 Task: Open Card Card0000000029 in Board Board0000000008 in Workspace WS0000000003 in Trello. Add Member Ayush98111@gmail.com to Card Card0000000029 in Board Board0000000008 in Workspace WS0000000003 in Trello. Add Purple Label titled Label0000000029 to Card Card0000000029 in Board Board0000000008 in Workspace WS0000000003 in Trello. Add Checklist CL0000000029 to Card Card0000000029 in Board Board0000000008 in Workspace WS0000000003 in Trello. Add Dates with Start Date as Aug 01 2023 and Due Date as Aug 31 2023 to Card Card0000000029 in Board Board0000000008 in Workspace WS0000000003 in Trello
Action: Mouse moved to (464, 28)
Screenshot: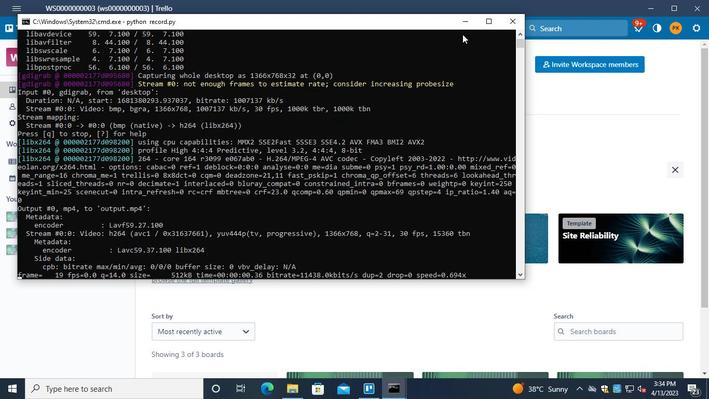
Action: Mouse pressed left at (464, 28)
Screenshot: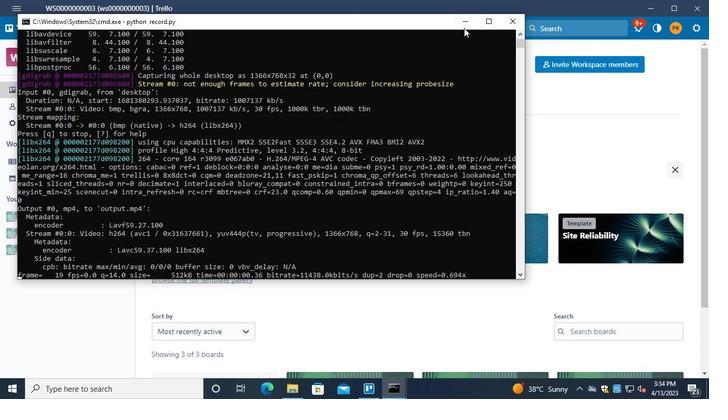 
Action: Mouse moved to (61, 229)
Screenshot: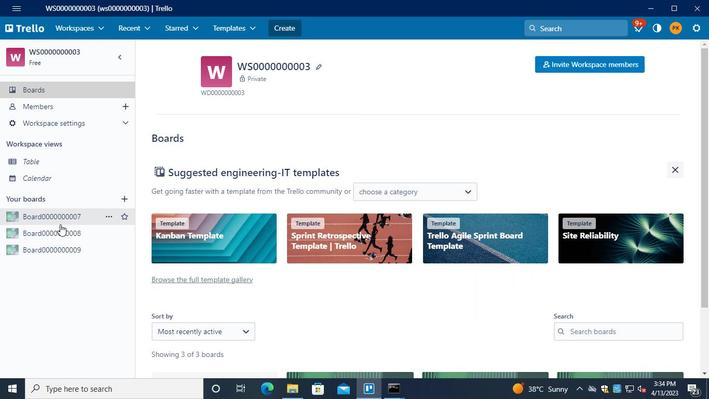 
Action: Mouse pressed left at (61, 229)
Screenshot: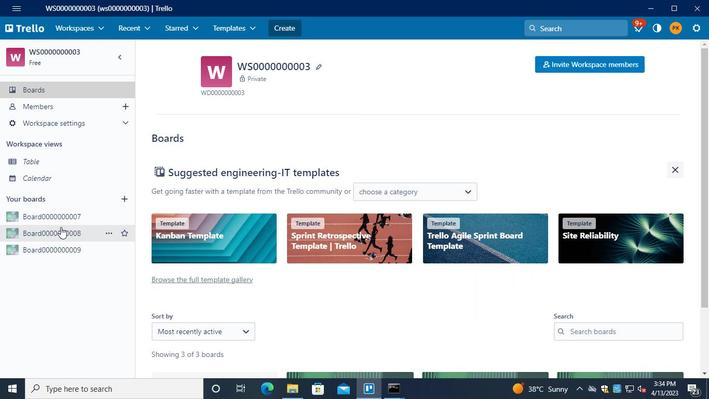 
Action: Mouse moved to (183, 93)
Screenshot: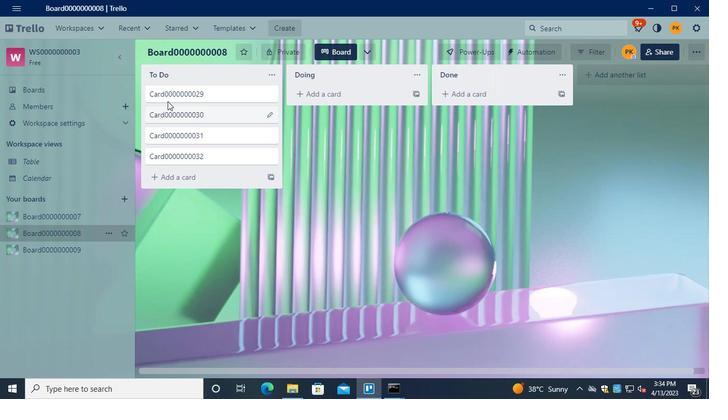 
Action: Mouse pressed left at (183, 93)
Screenshot: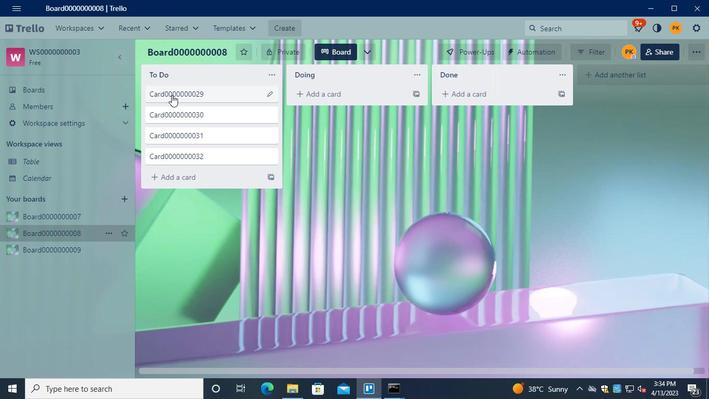 
Action: Mouse moved to (494, 97)
Screenshot: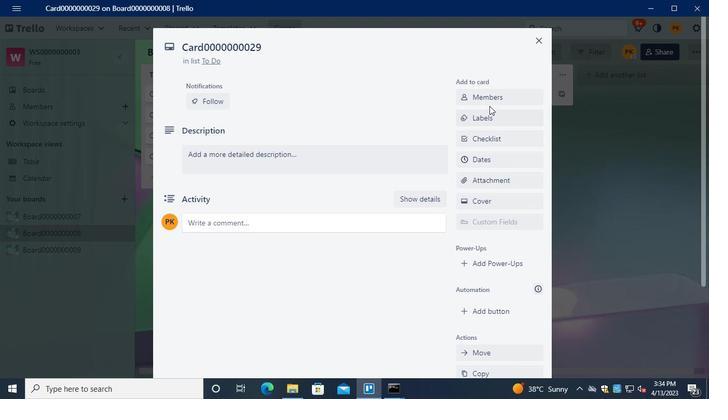 
Action: Mouse pressed left at (494, 97)
Screenshot: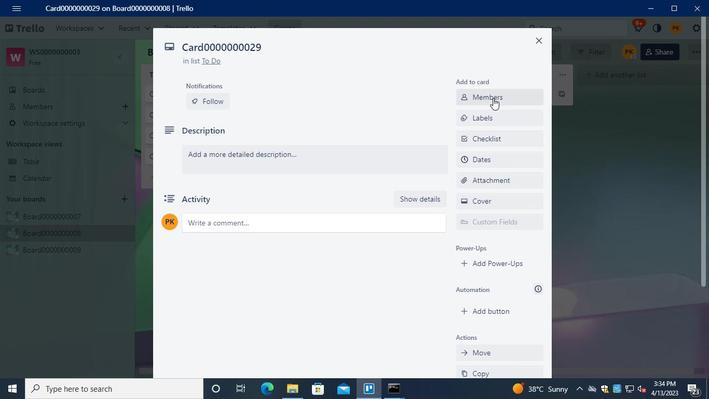 
Action: Mouse moved to (462, 163)
Screenshot: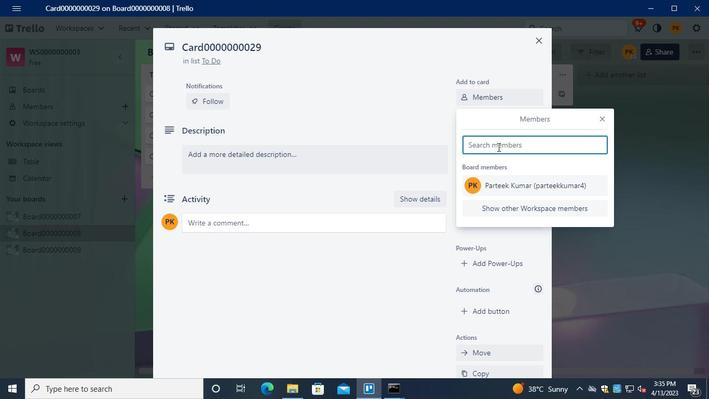 
Action: Keyboard Key.shift
Screenshot: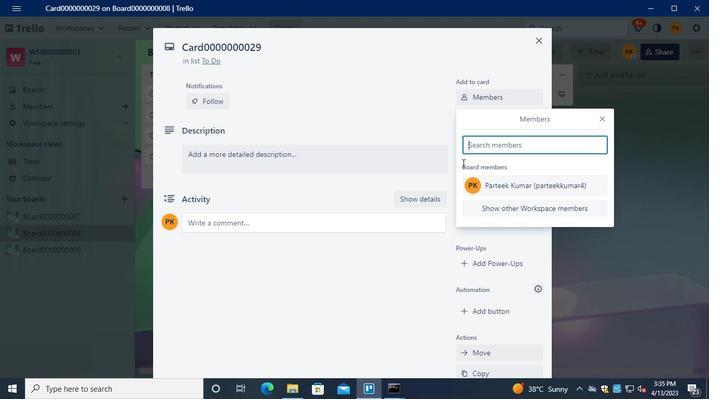 
Action: Keyboard A
Screenshot: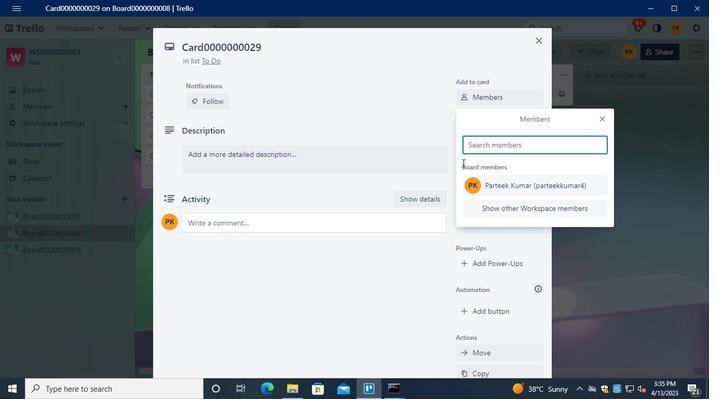
Action: Mouse moved to (499, 266)
Screenshot: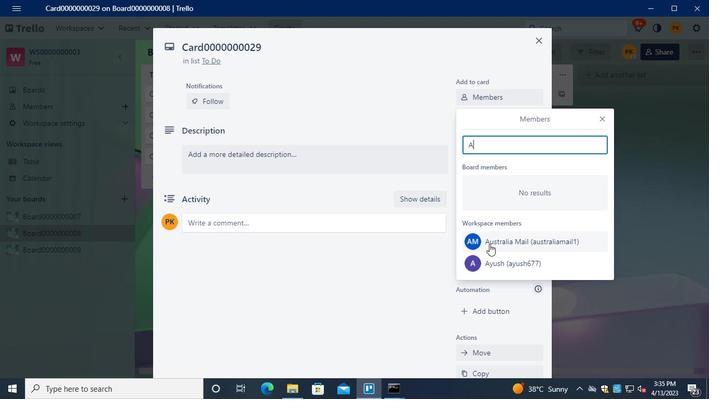 
Action: Mouse pressed left at (499, 266)
Screenshot: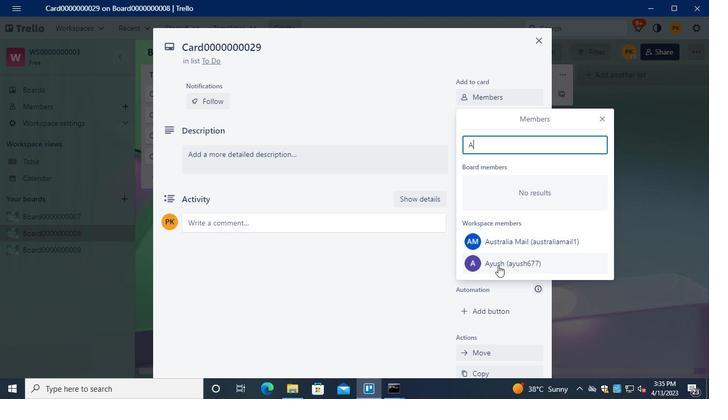 
Action: Mouse moved to (603, 116)
Screenshot: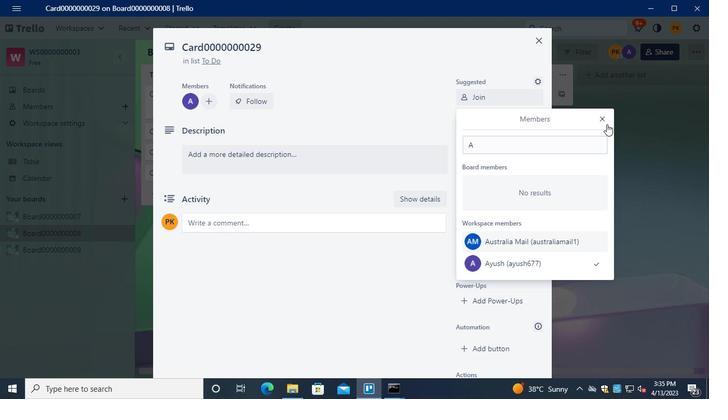 
Action: Mouse pressed left at (603, 116)
Screenshot: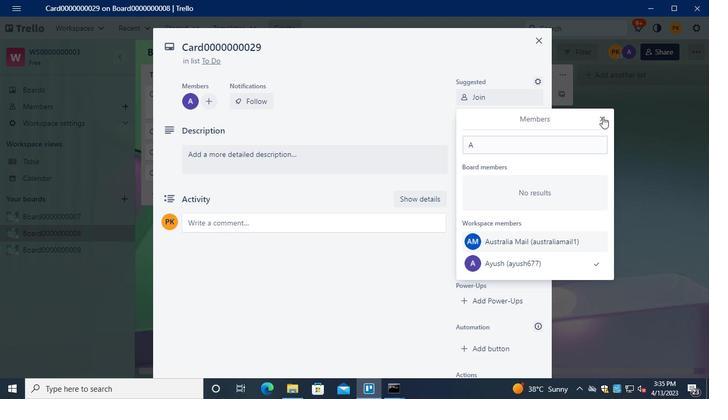 
Action: Mouse moved to (498, 158)
Screenshot: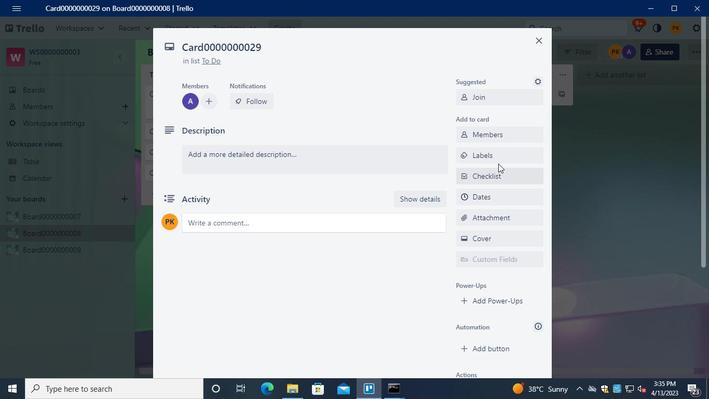 
Action: Mouse pressed left at (498, 158)
Screenshot: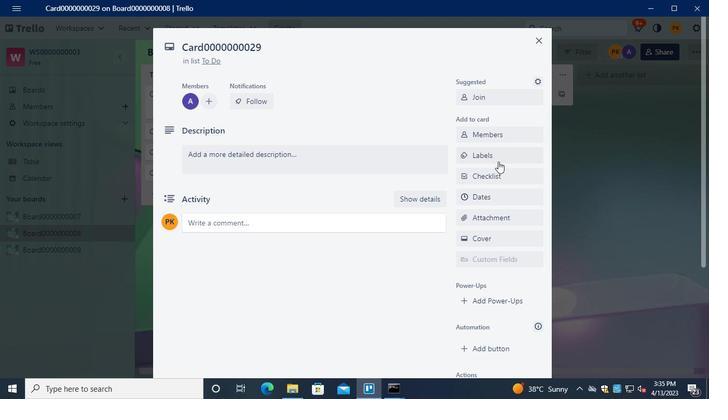 
Action: Mouse moved to (523, 237)
Screenshot: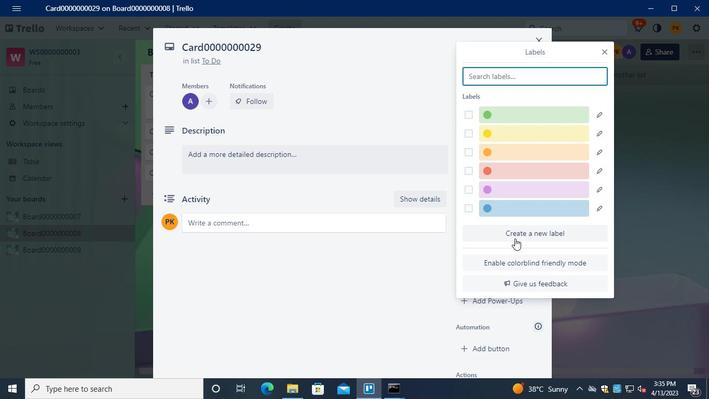 
Action: Mouse pressed left at (523, 237)
Screenshot: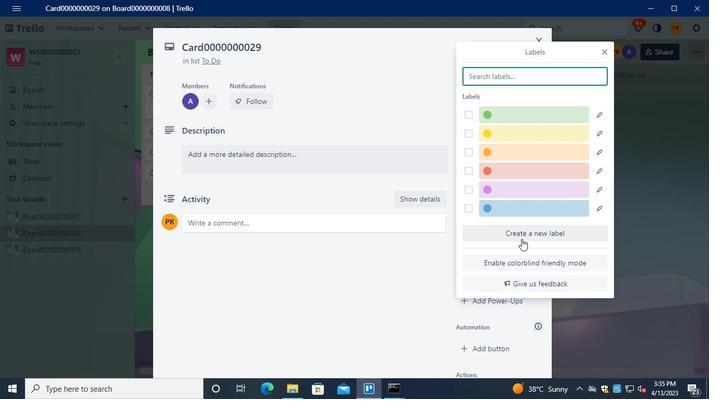 
Action: Mouse moved to (502, 150)
Screenshot: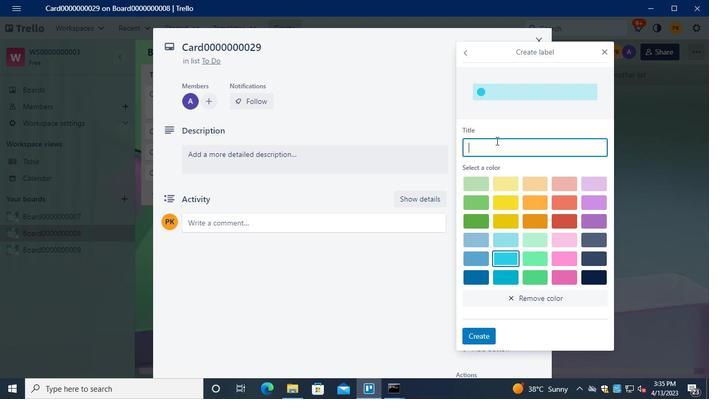 
Action: Keyboard Key.shift
Screenshot: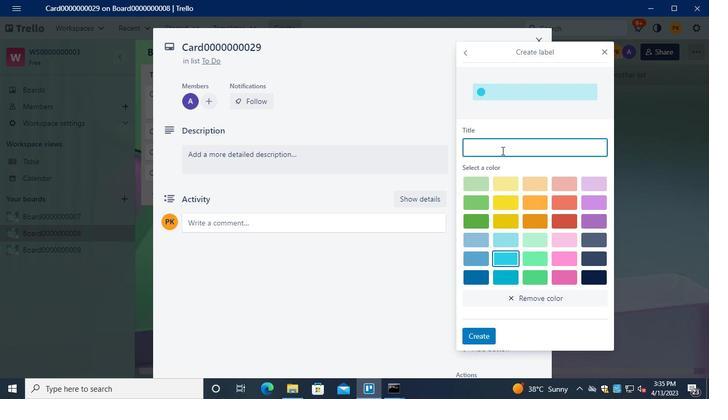 
Action: Keyboard Key.shift
Screenshot: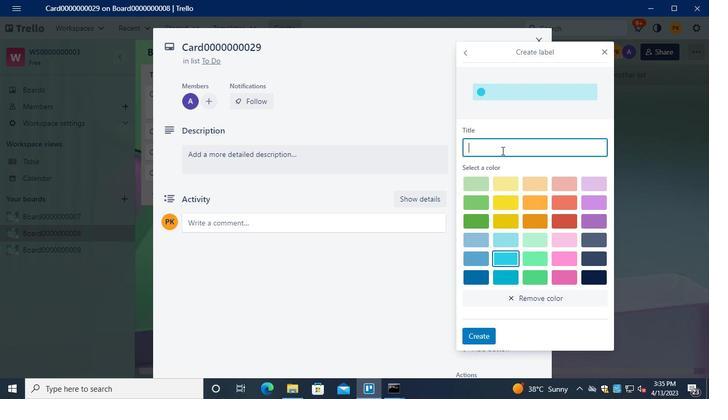 
Action: Keyboard L
Screenshot: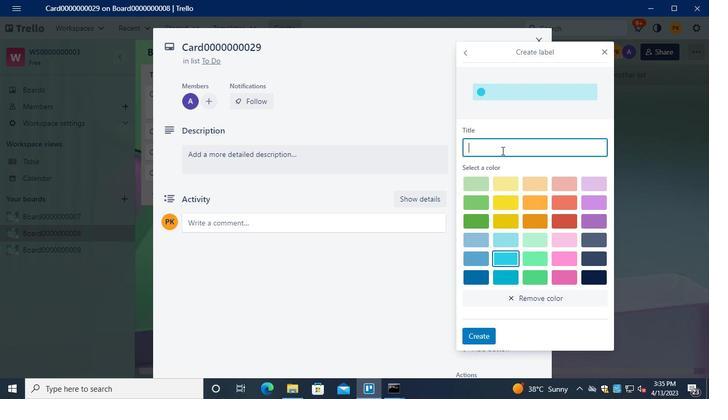 
Action: Keyboard a
Screenshot: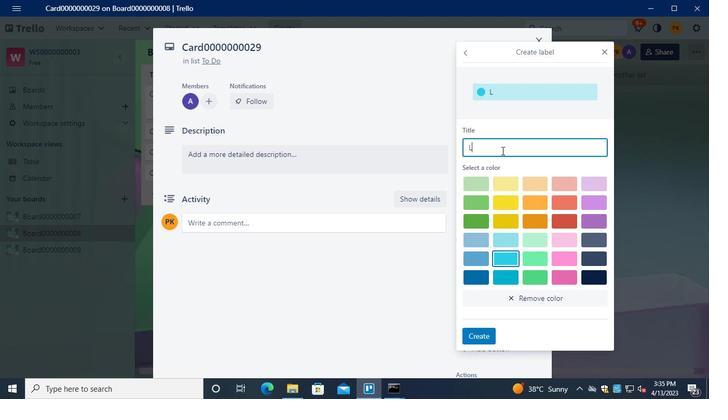 
Action: Keyboard b
Screenshot: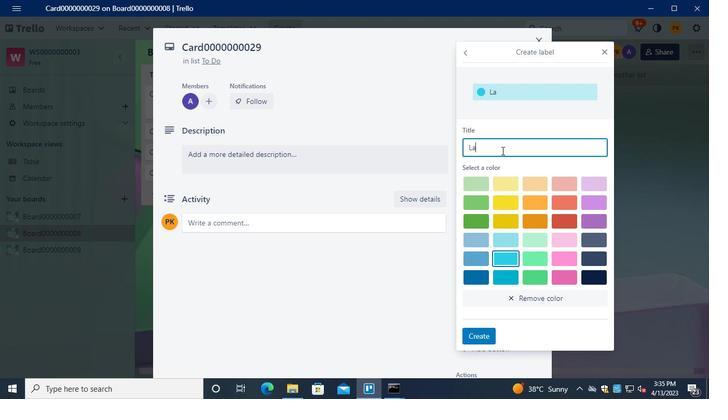 
Action: Keyboard e
Screenshot: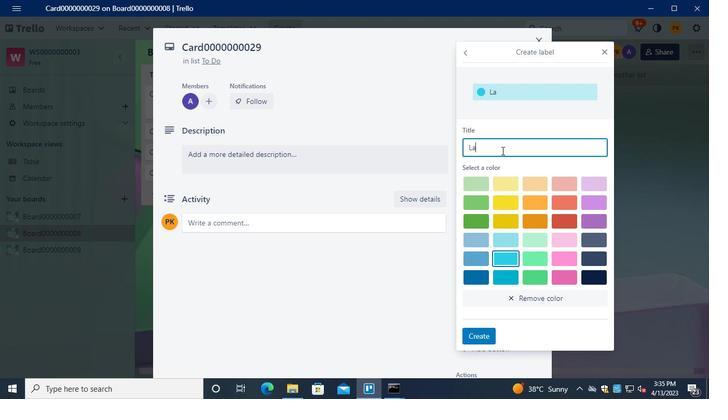 
Action: Keyboard l
Screenshot: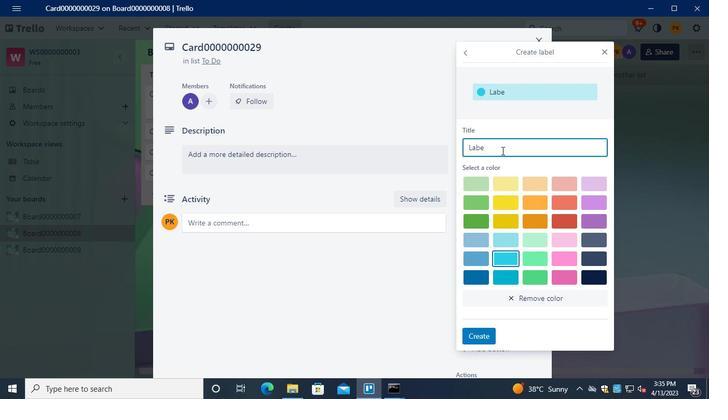 
Action: Keyboard <96>
Screenshot: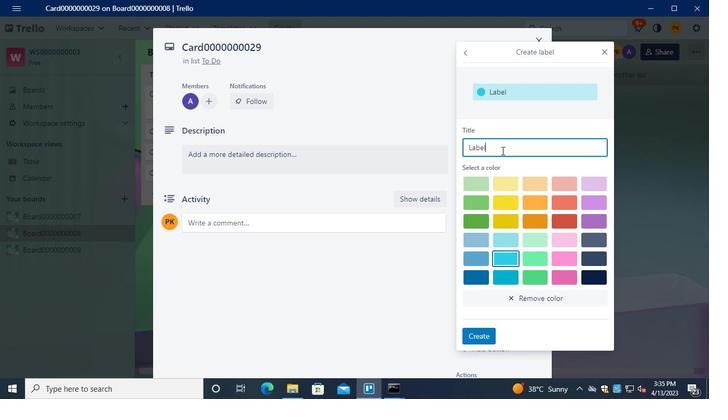 
Action: Keyboard <96>
Screenshot: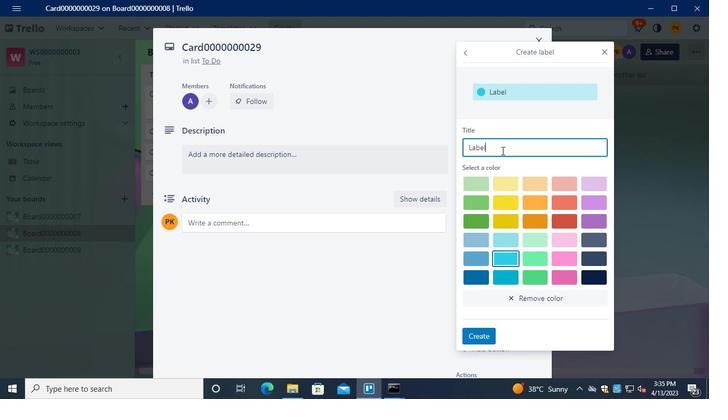 
Action: Keyboard <96>
Screenshot: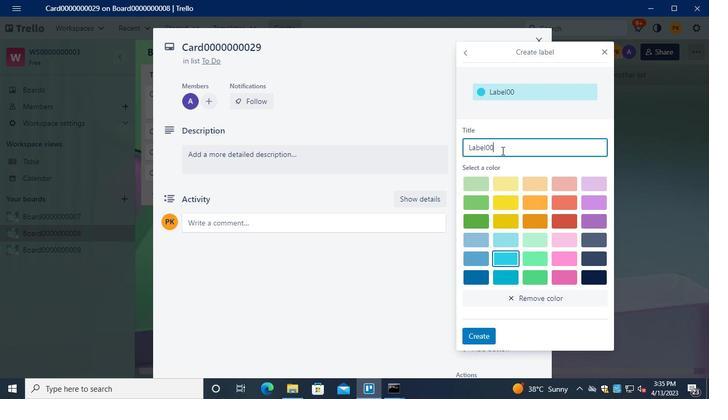 
Action: Keyboard <96>
Screenshot: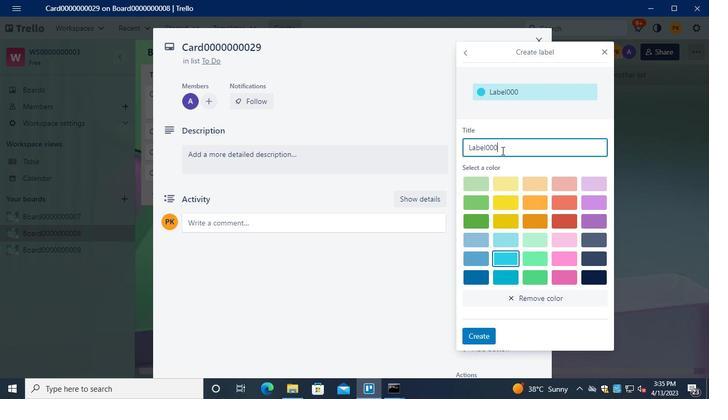
Action: Keyboard <96>
Screenshot: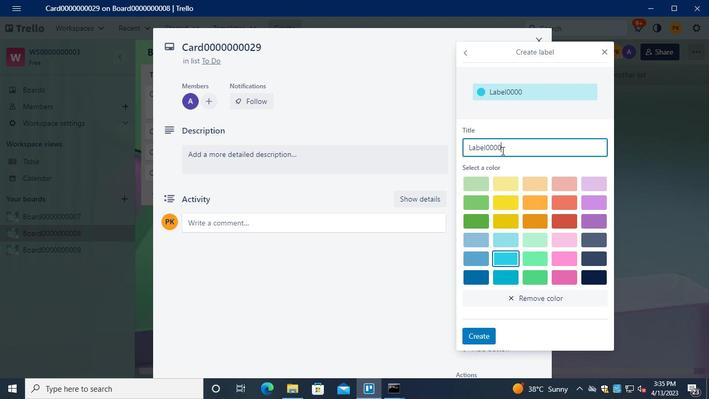 
Action: Keyboard <96>
Screenshot: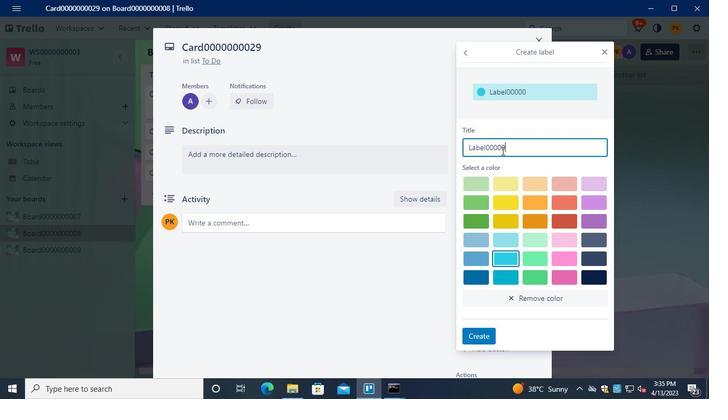 
Action: Keyboard <96>
Screenshot: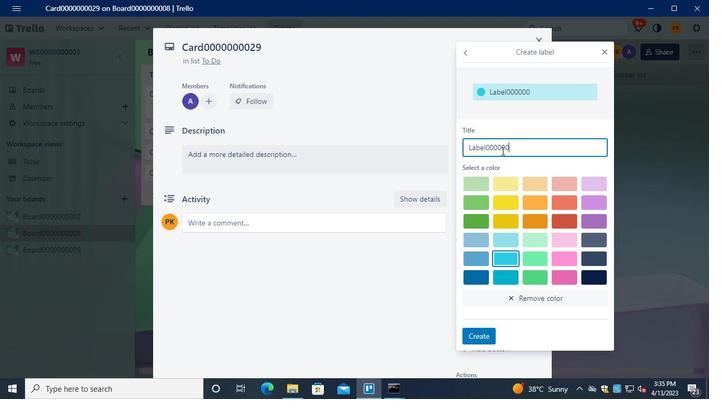 
Action: Keyboard <96>
Screenshot: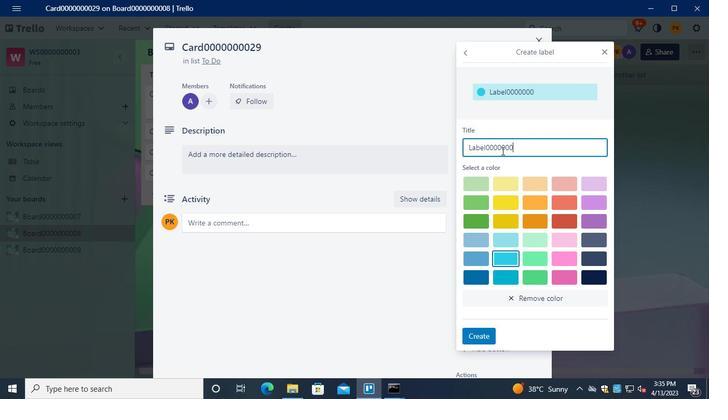 
Action: Keyboard <101>
Screenshot: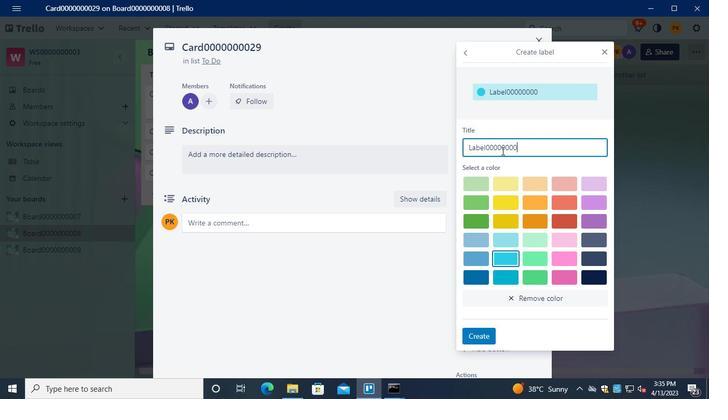 
Action: Keyboard <105>
Screenshot: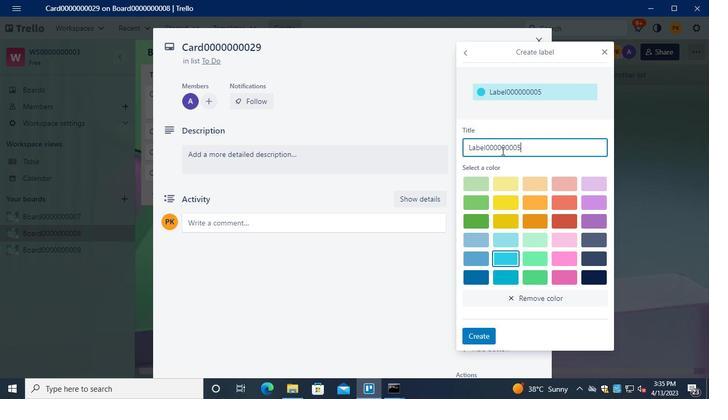 
Action: Keyboard Key.backspace
Screenshot: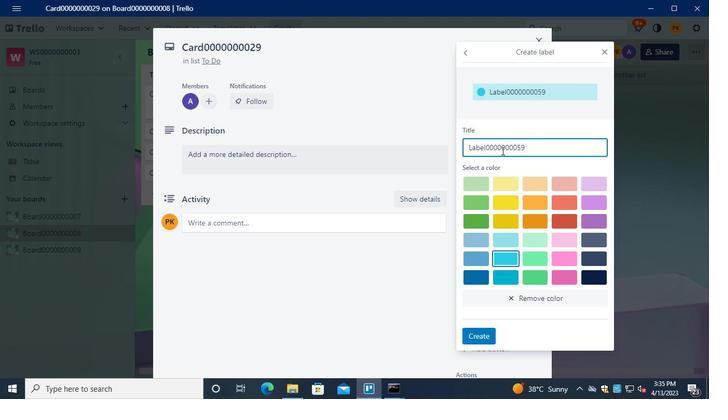 
Action: Keyboard Key.backspace
Screenshot: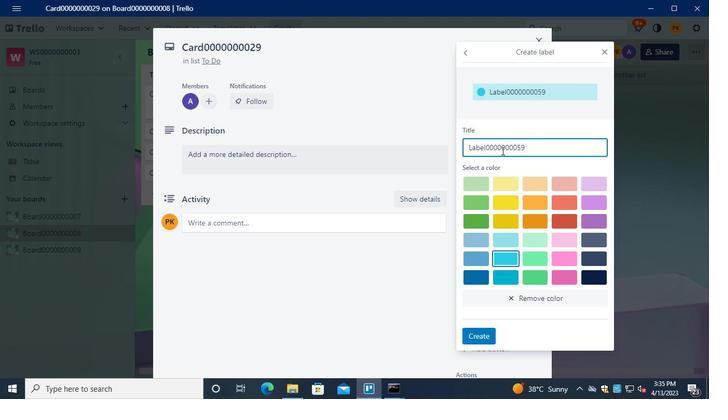 
Action: Keyboard <98>
Screenshot: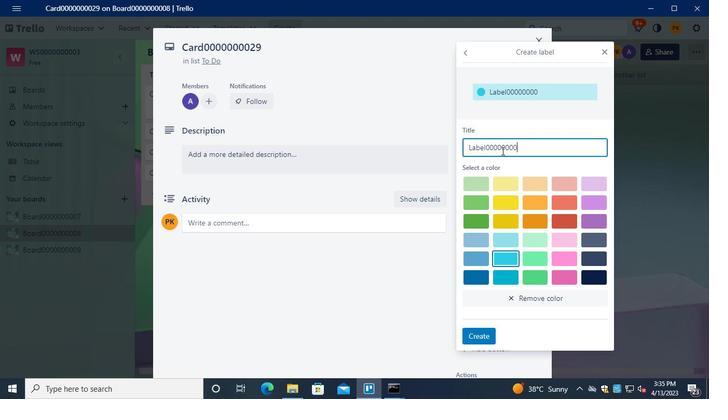 
Action: Keyboard <105>
Screenshot: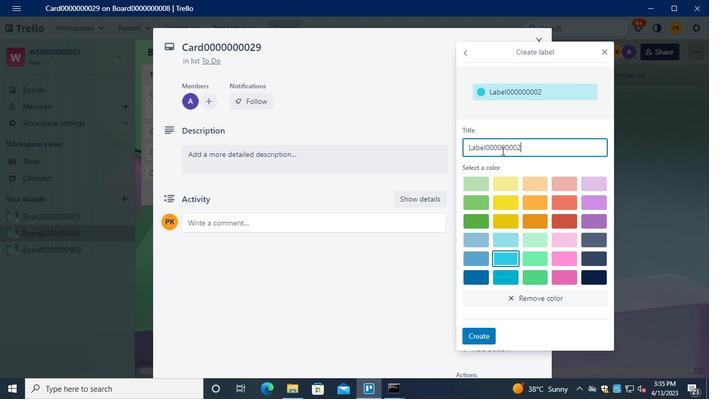 
Action: Mouse moved to (597, 208)
Screenshot: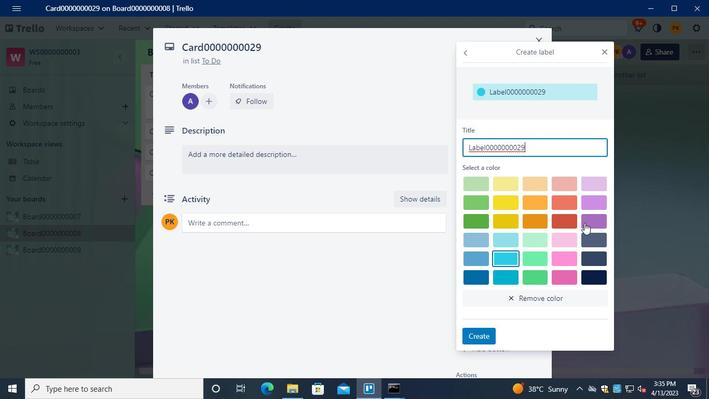 
Action: Mouse pressed left at (597, 208)
Screenshot: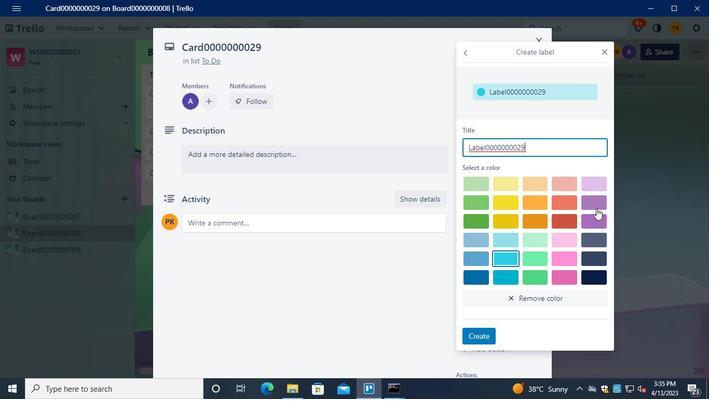 
Action: Mouse moved to (475, 334)
Screenshot: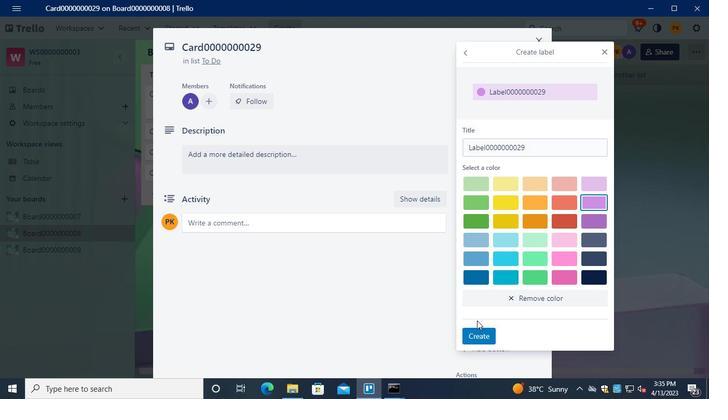 
Action: Mouse pressed left at (475, 334)
Screenshot: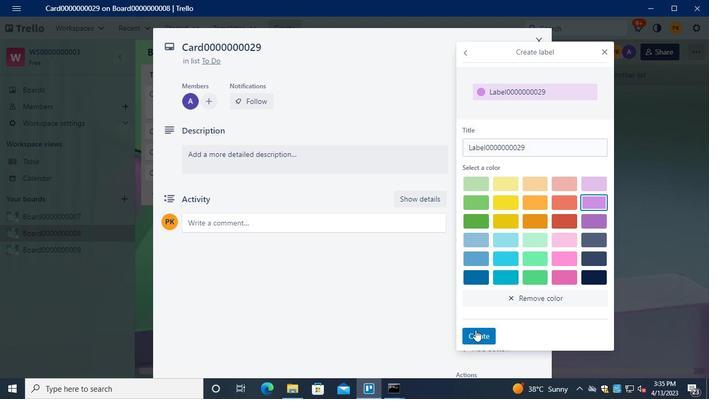 
Action: Mouse moved to (604, 49)
Screenshot: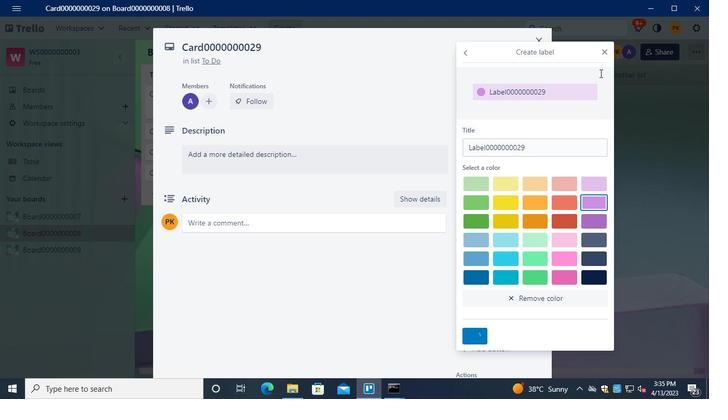 
Action: Mouse pressed left at (604, 49)
Screenshot: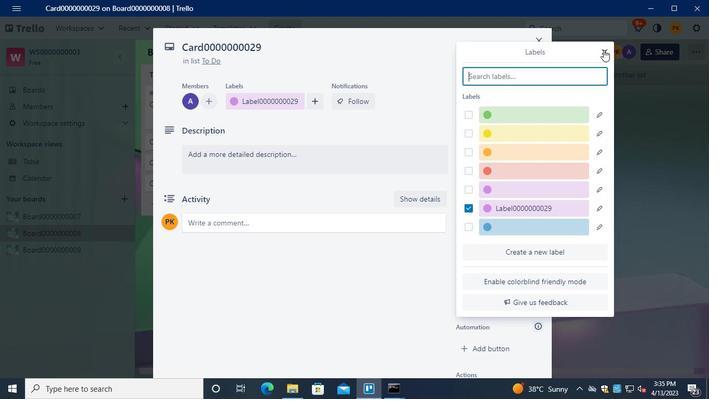 
Action: Mouse moved to (488, 181)
Screenshot: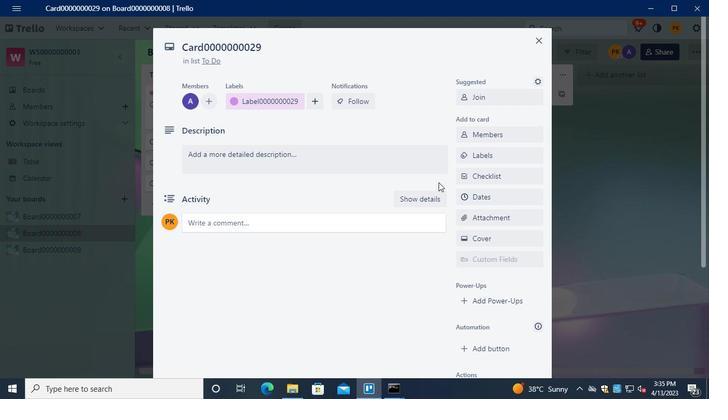 
Action: Mouse pressed left at (488, 181)
Screenshot: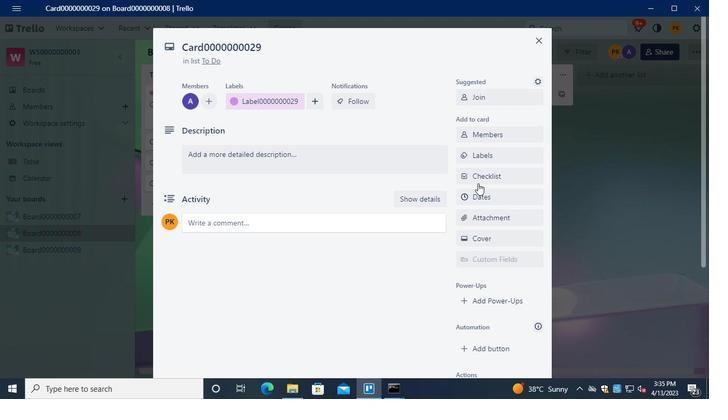 
Action: Mouse moved to (491, 235)
Screenshot: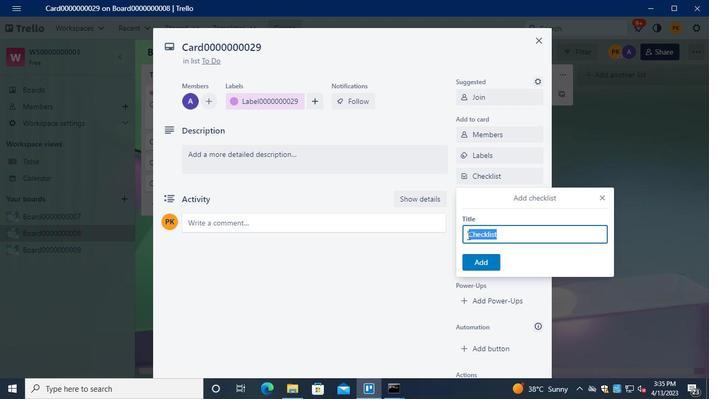 
Action: Keyboard Key.shift
Screenshot: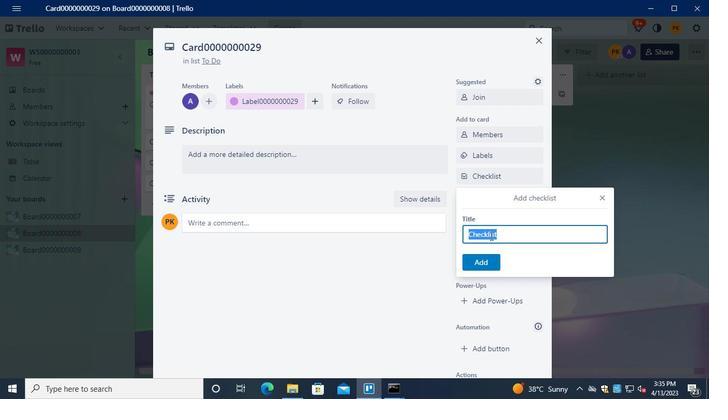 
Action: Keyboard C
Screenshot: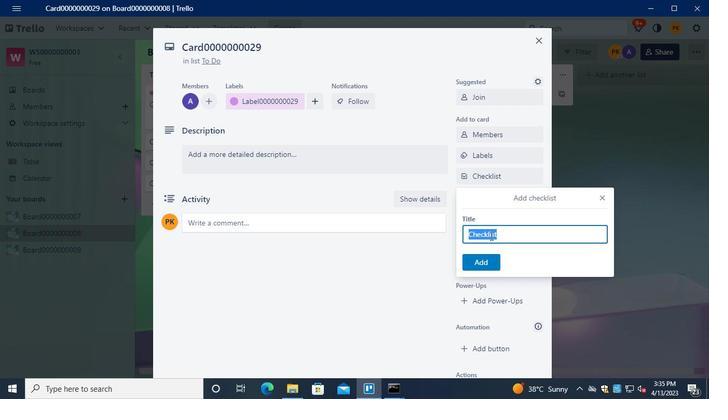 
Action: Keyboard L
Screenshot: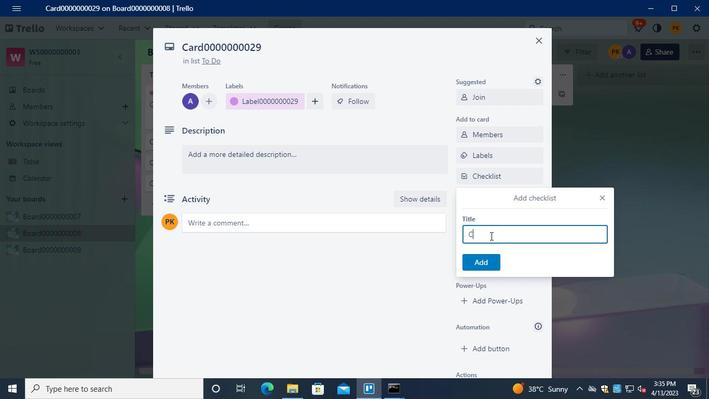 
Action: Keyboard <96>
Screenshot: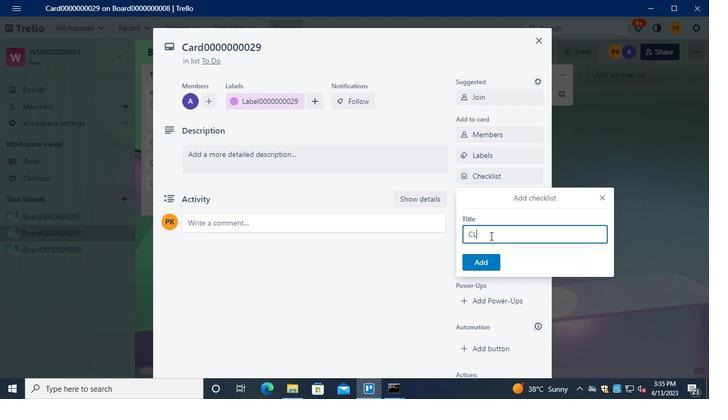 
Action: Keyboard <96>
Screenshot: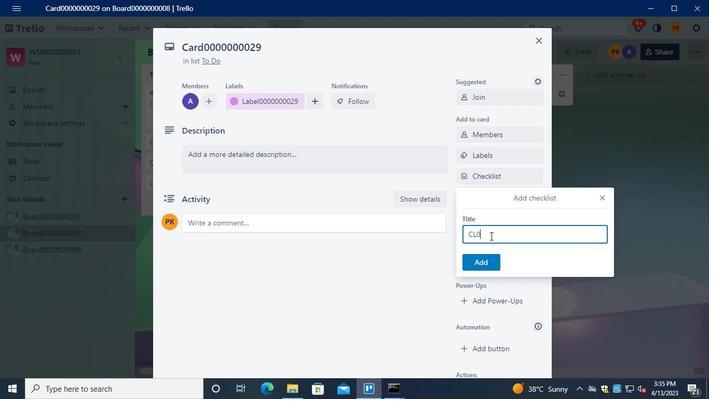 
Action: Keyboard <96>
Screenshot: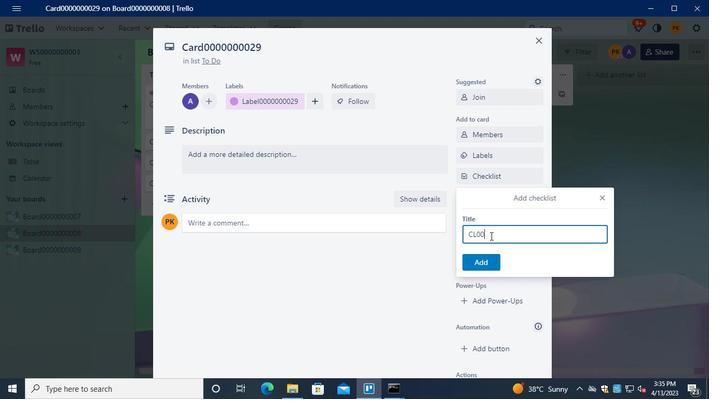 
Action: Keyboard <96>
Screenshot: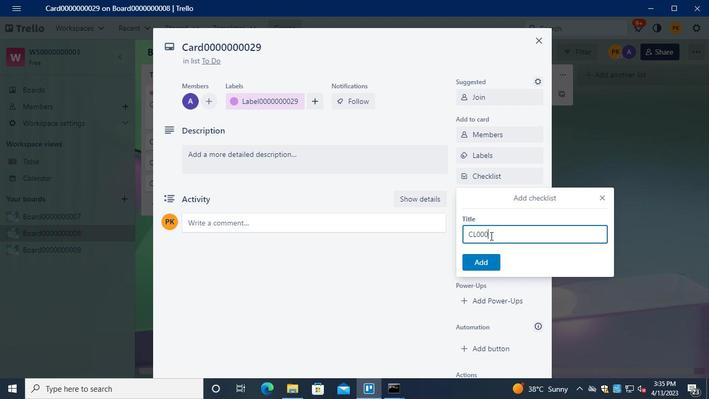 
Action: Keyboard <96>
Screenshot: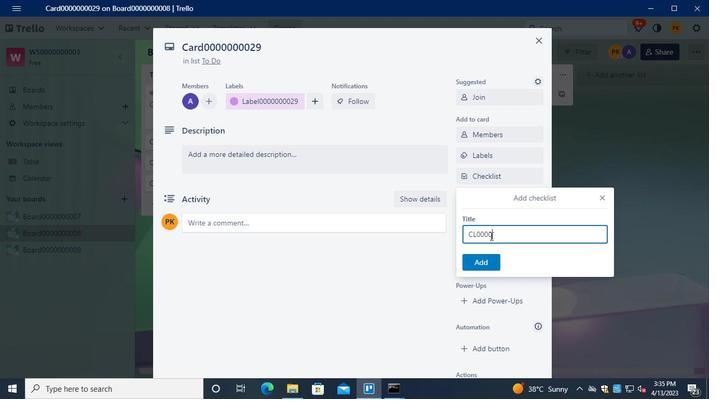 
Action: Keyboard <96>
Screenshot: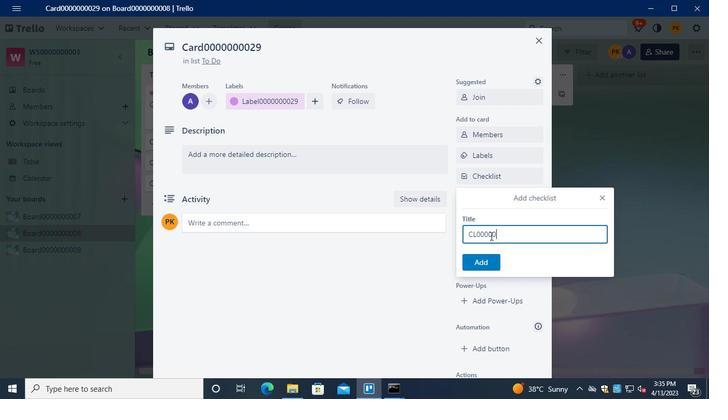 
Action: Keyboard <96>
Screenshot: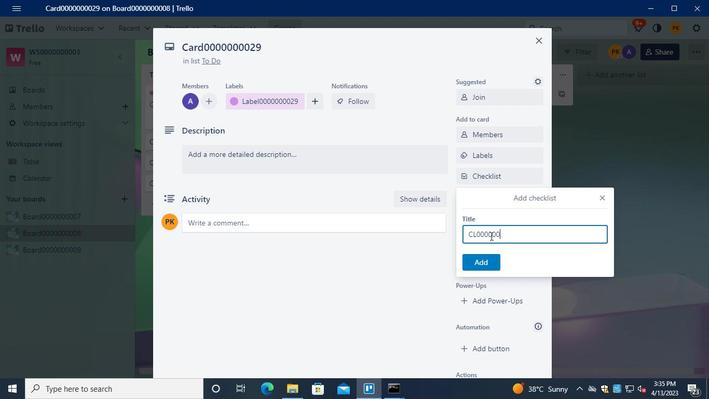 
Action: Keyboard <96>
Screenshot: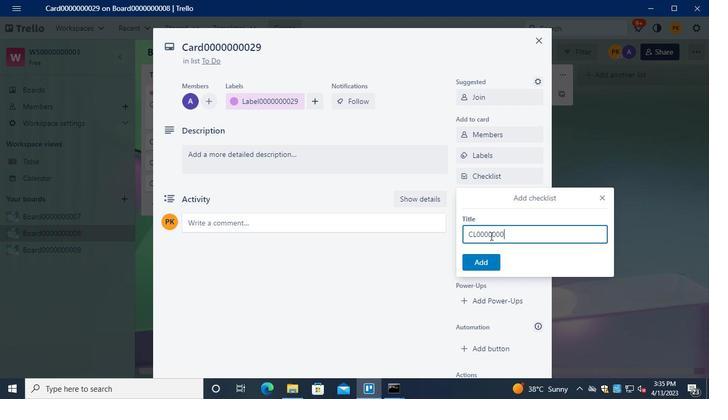 
Action: Keyboard <98>
Screenshot: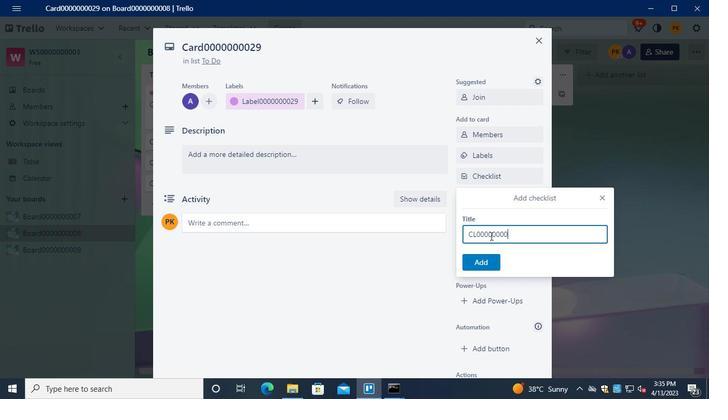
Action: Keyboard <105>
Screenshot: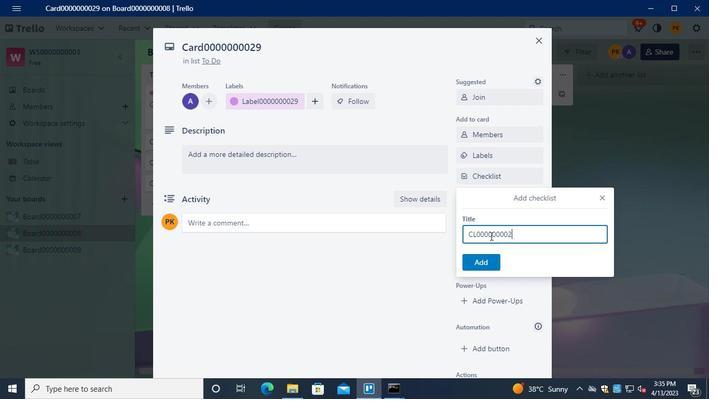 
Action: Mouse moved to (476, 266)
Screenshot: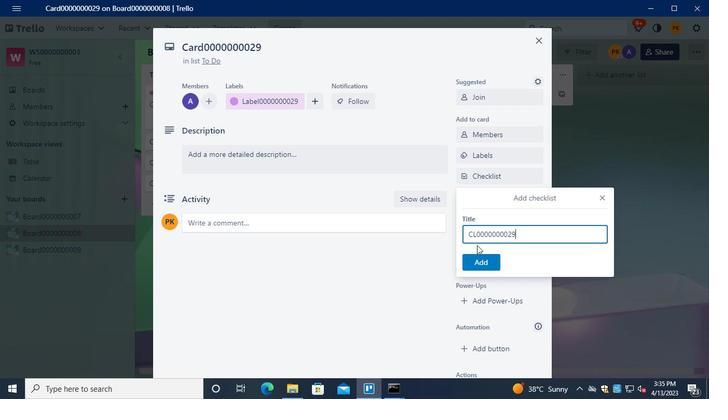 
Action: Mouse pressed left at (476, 266)
Screenshot: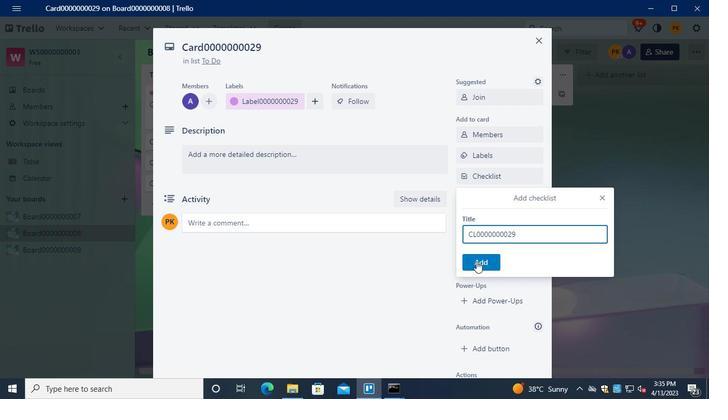 
Action: Mouse moved to (513, 196)
Screenshot: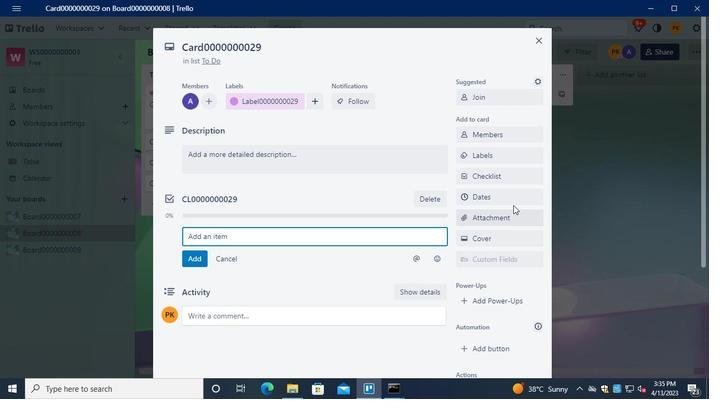 
Action: Mouse pressed left at (513, 196)
Screenshot: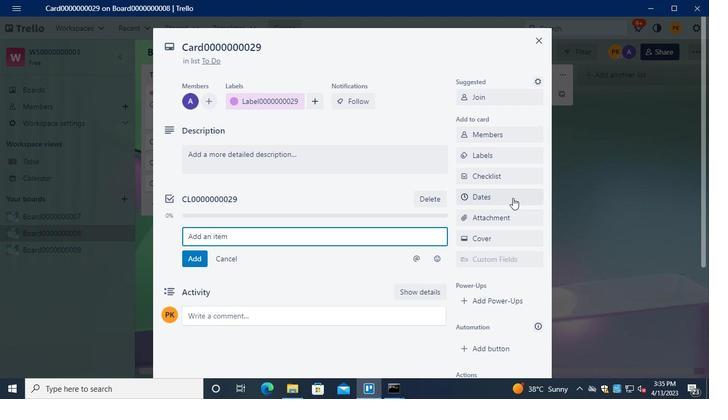
Action: Mouse moved to (466, 237)
Screenshot: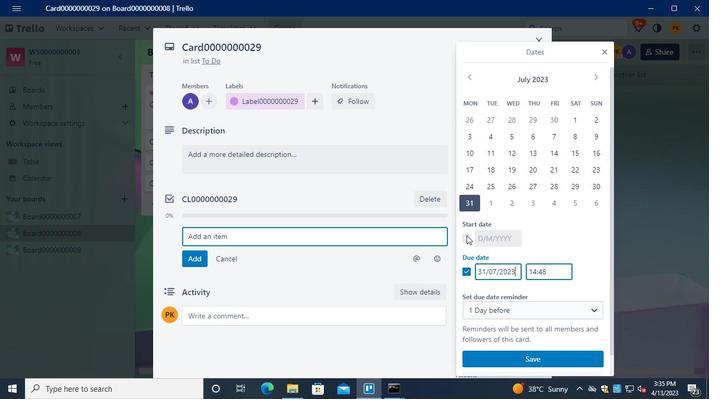 
Action: Mouse pressed left at (466, 237)
Screenshot: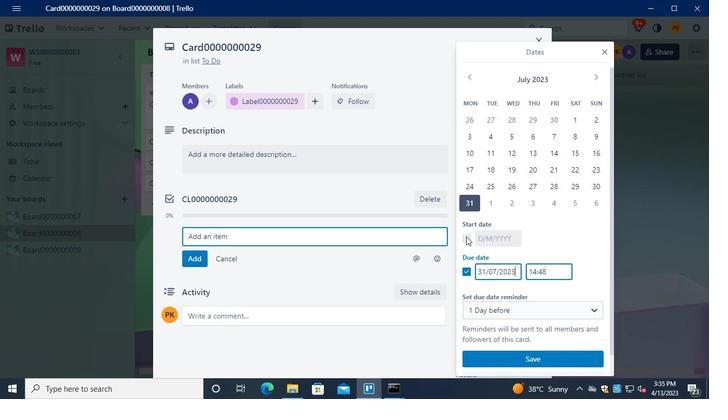 
Action: Mouse moved to (597, 78)
Screenshot: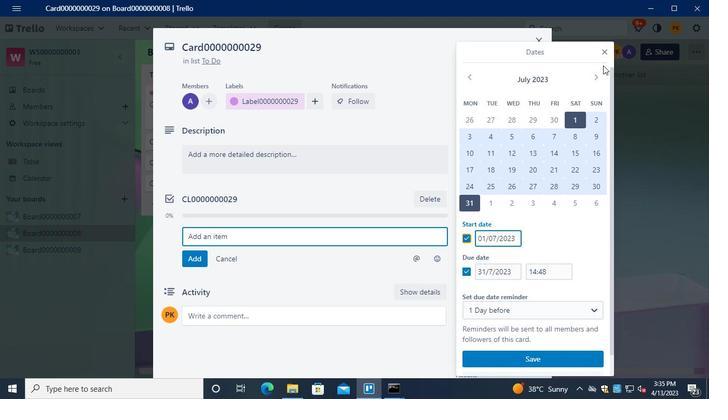 
Action: Mouse pressed left at (597, 78)
Screenshot: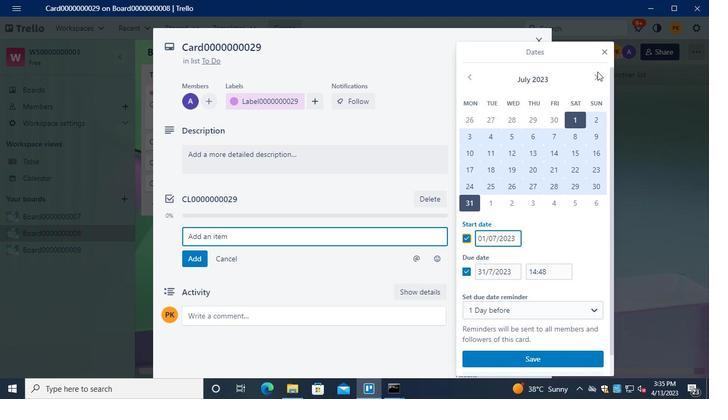 
Action: Mouse moved to (491, 118)
Screenshot: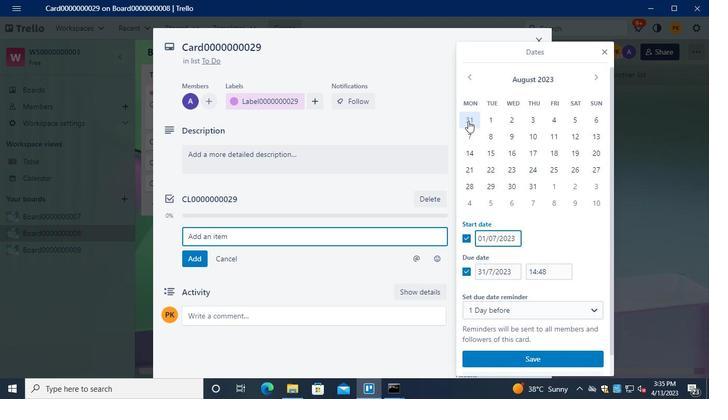 
Action: Mouse pressed left at (491, 118)
Screenshot: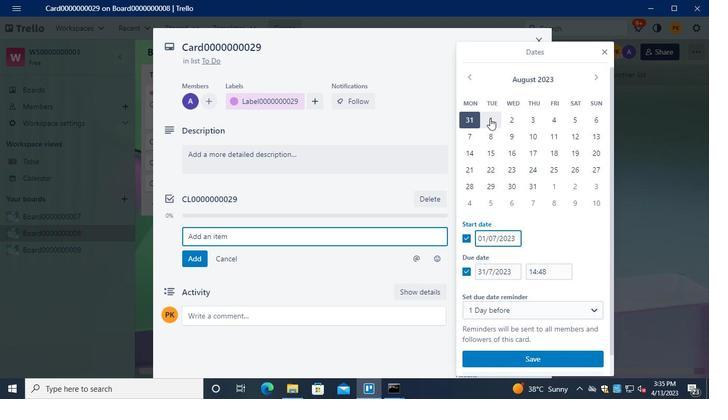 
Action: Mouse moved to (532, 184)
Screenshot: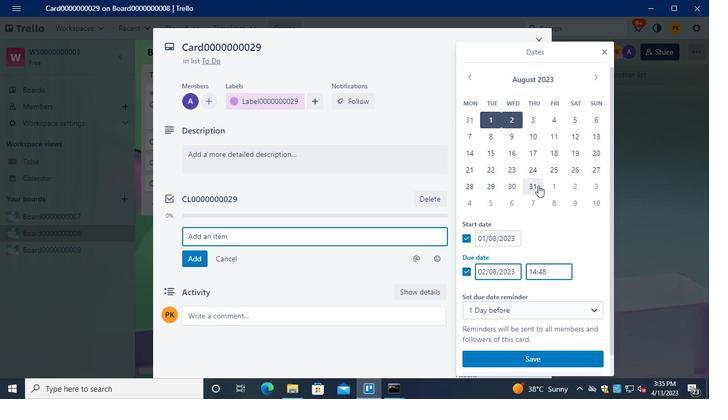 
Action: Mouse pressed left at (532, 184)
Screenshot: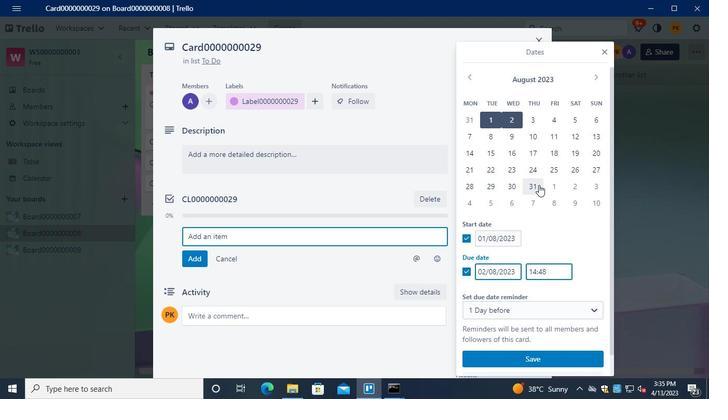 
Action: Mouse moved to (512, 354)
Screenshot: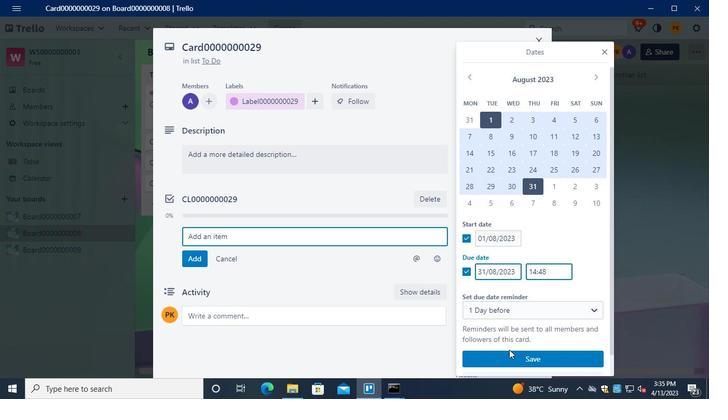 
Action: Mouse pressed left at (512, 354)
Screenshot: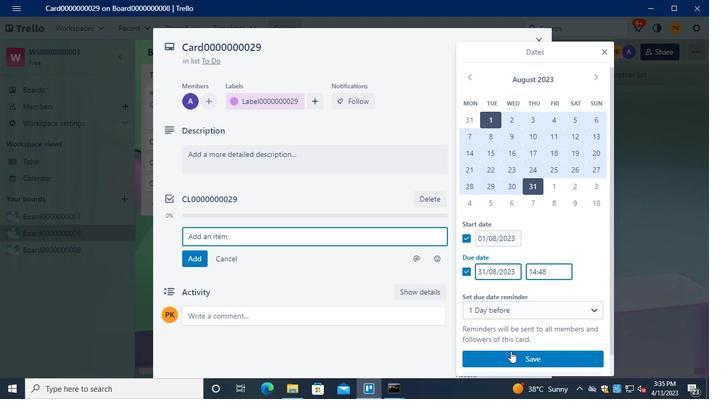 
Action: Mouse moved to (327, 244)
Screenshot: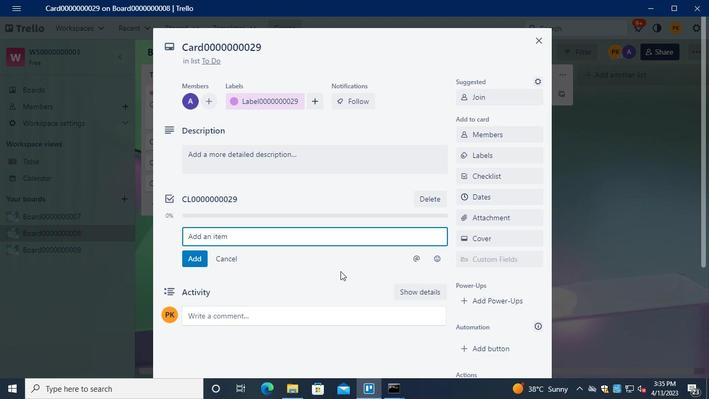 
Action: Keyboard Key.alt_l
Screenshot: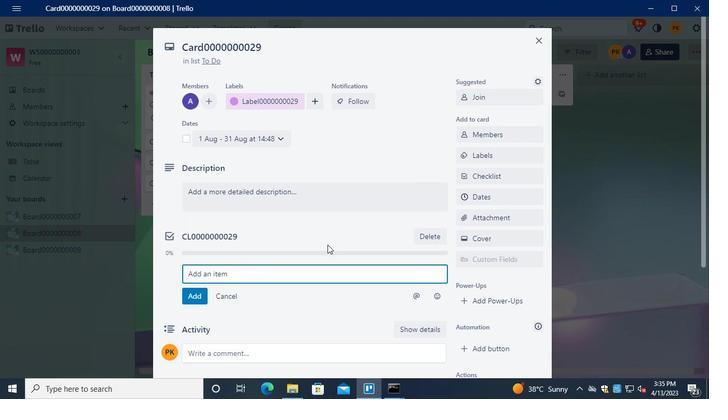 
Action: Keyboard Key.tab
Screenshot: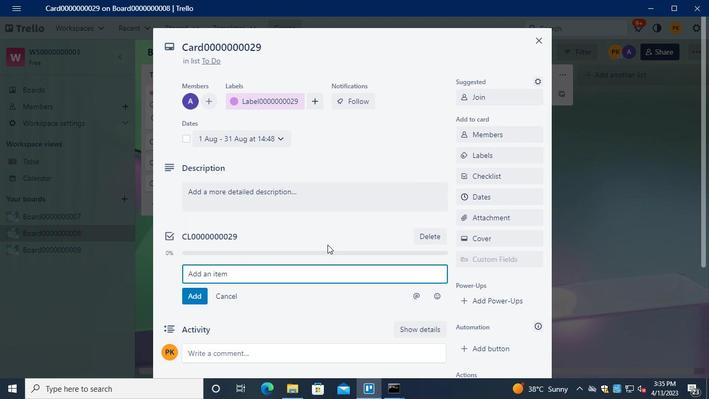 
Action: Mouse moved to (515, 25)
Screenshot: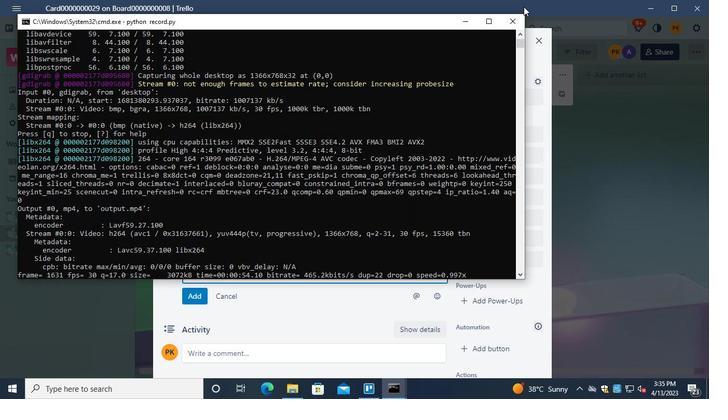
Action: Mouse pressed left at (515, 25)
Screenshot: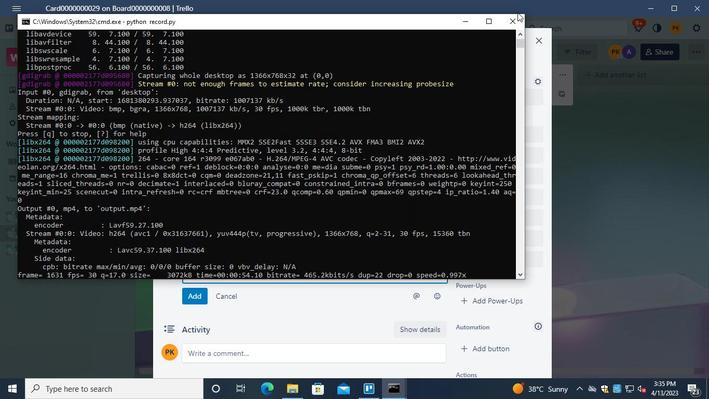 
